 Task: Manage the external credentials of the users
Action: Mouse moved to (91, 167)
Screenshot: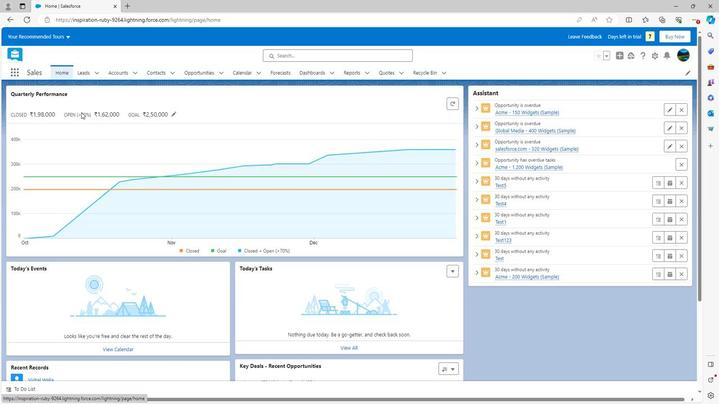 
Action: Mouse scrolled (91, 167) with delta (0, 0)
Screenshot: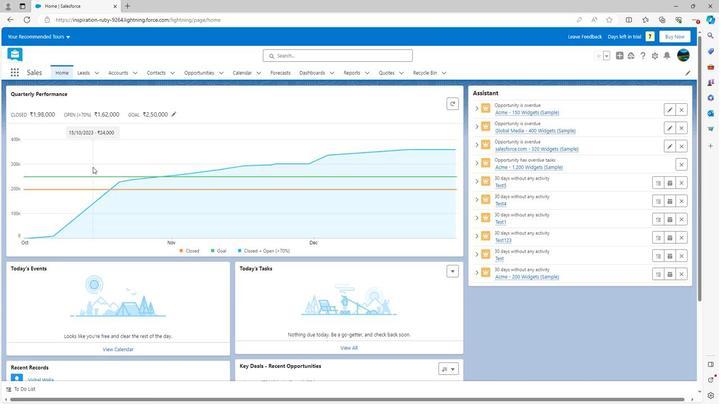 
Action: Mouse scrolled (91, 167) with delta (0, 0)
Screenshot: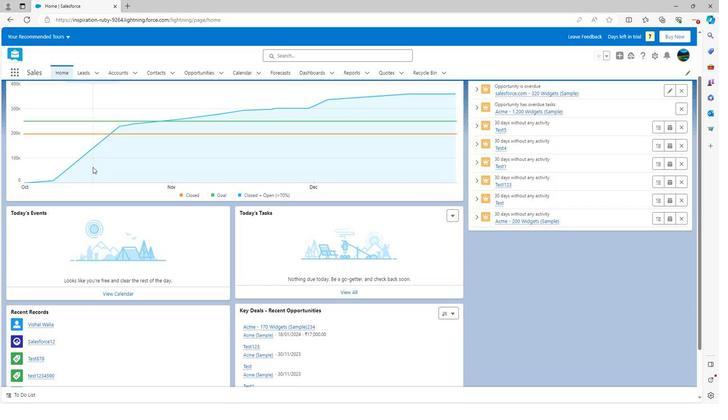 
Action: Mouse scrolled (91, 167) with delta (0, 0)
Screenshot: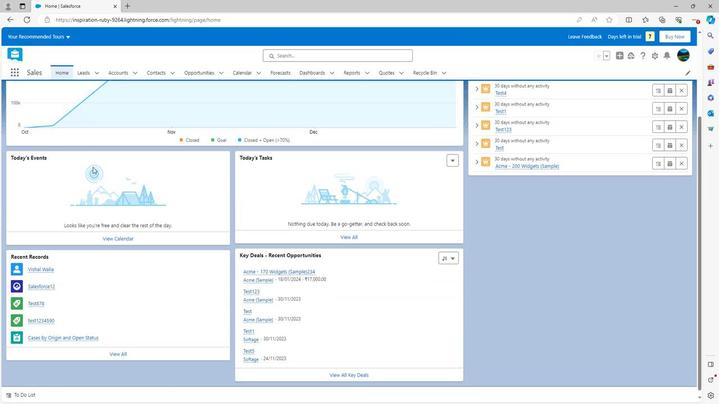
Action: Mouse scrolled (91, 168) with delta (0, 0)
Screenshot: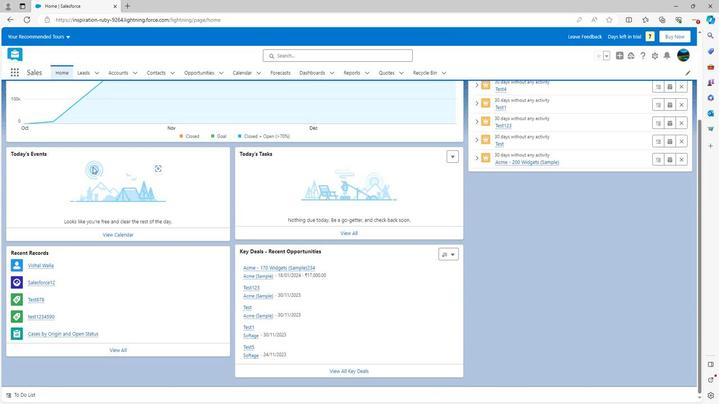 
Action: Mouse scrolled (91, 168) with delta (0, 0)
Screenshot: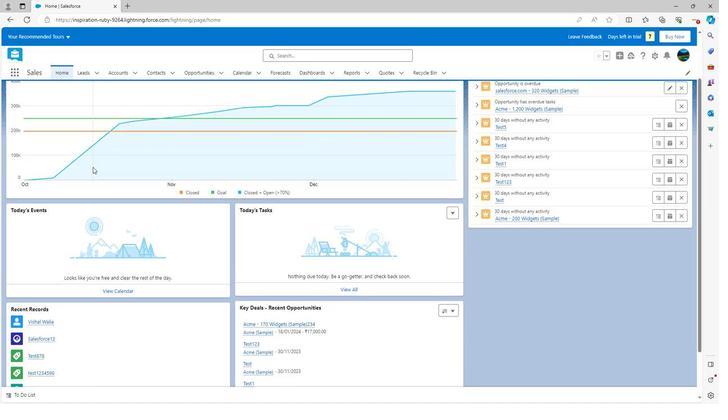 
Action: Mouse scrolled (91, 168) with delta (0, 0)
Screenshot: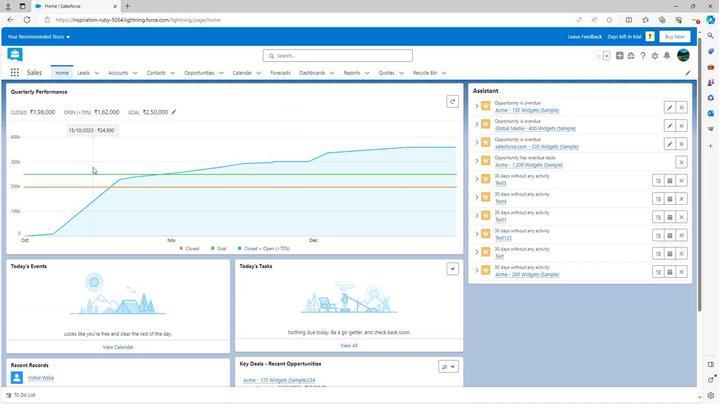 
Action: Mouse scrolled (91, 168) with delta (0, 0)
Screenshot: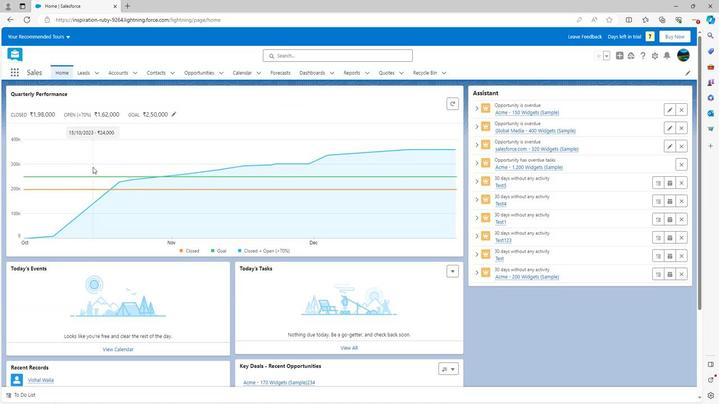 
Action: Mouse moved to (678, 58)
Screenshot: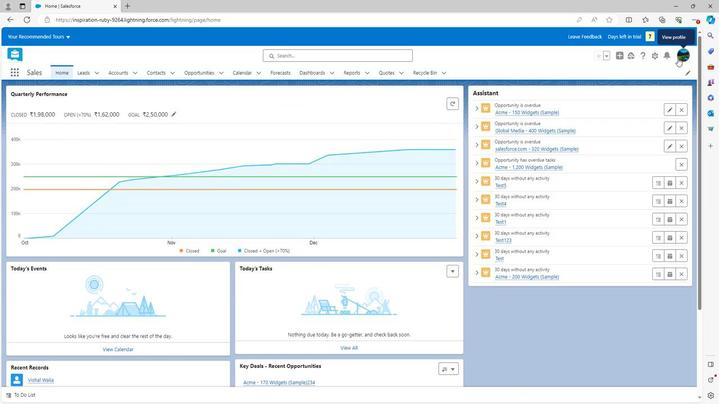 
Action: Mouse pressed left at (678, 58)
Screenshot: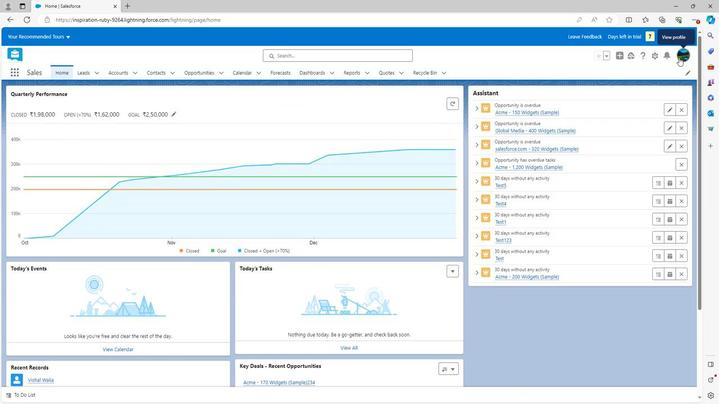 
Action: Mouse moved to (589, 94)
Screenshot: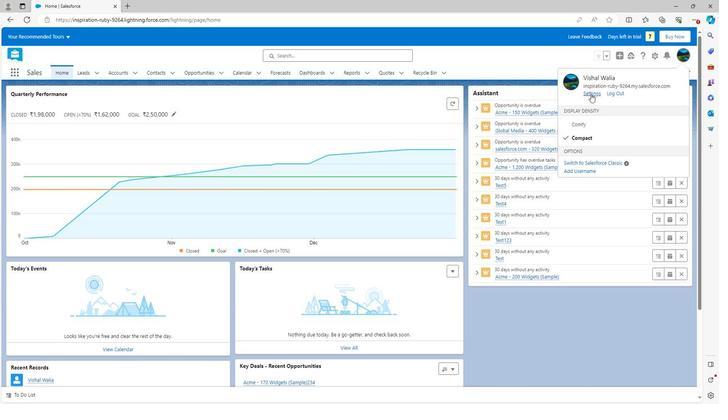 
Action: Mouse pressed left at (589, 94)
Screenshot: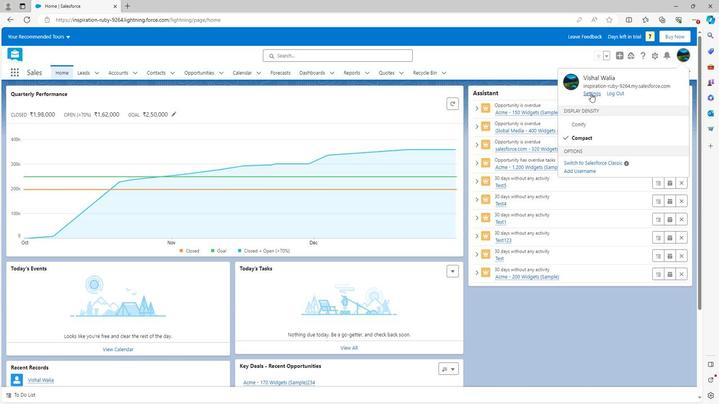 
Action: Mouse moved to (7, 124)
Screenshot: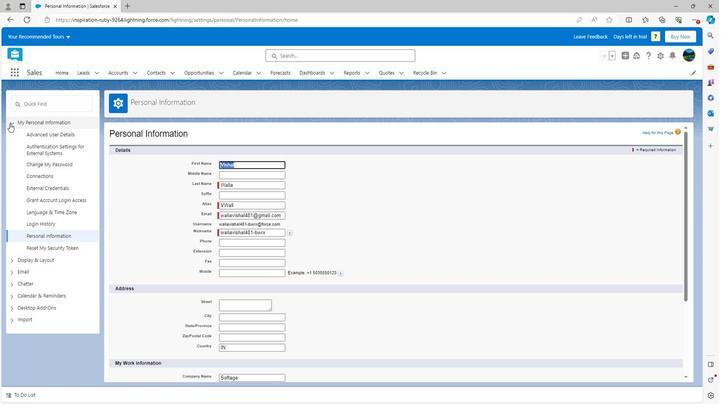 
Action: Mouse pressed left at (7, 124)
Screenshot: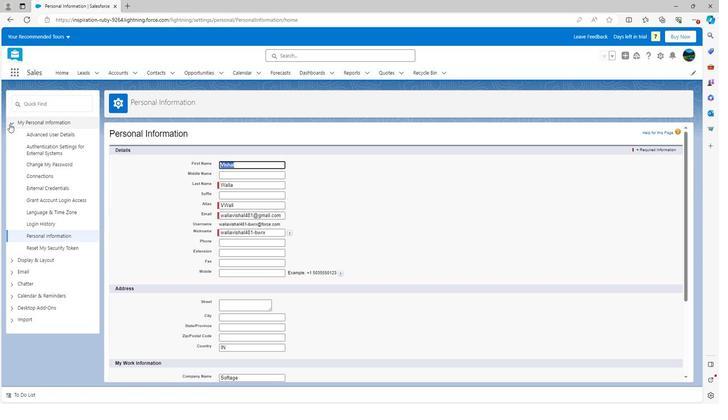 
Action: Mouse pressed left at (7, 124)
Screenshot: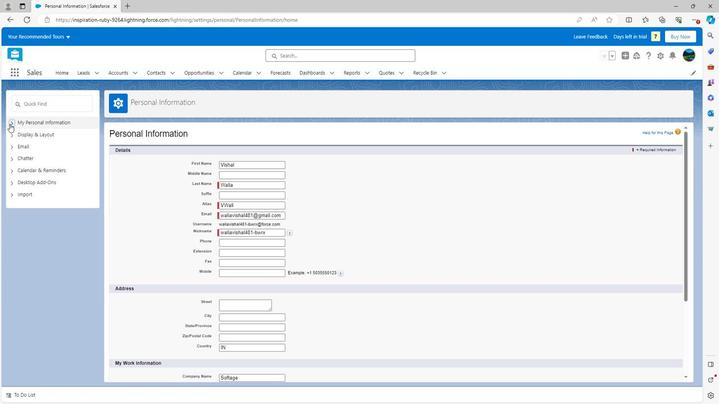 
Action: Mouse moved to (28, 188)
Screenshot: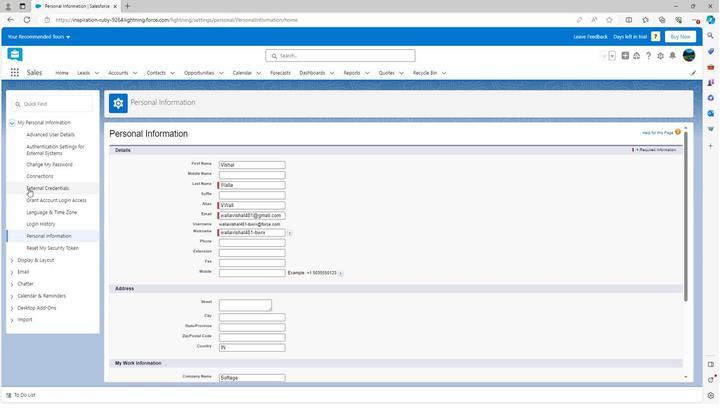
Action: Mouse pressed left at (28, 188)
Screenshot: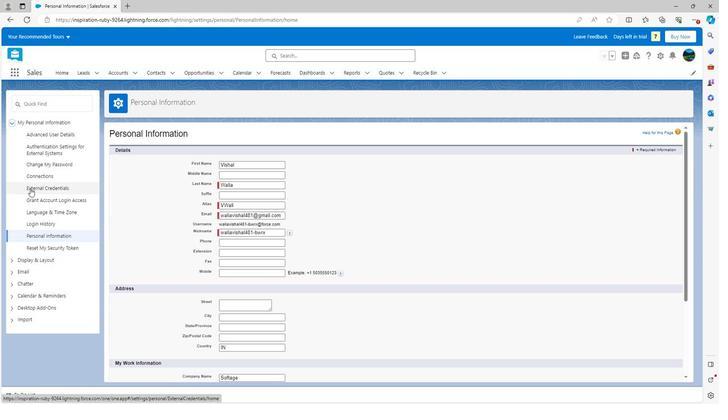 
Action: Mouse moved to (225, 159)
Screenshot: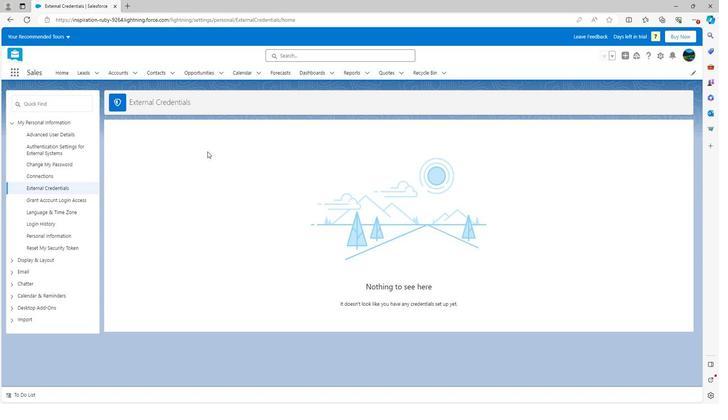 
